 Task: Calculate mortgage payments for a home in Dover, New Hampshire, with a 15-year fixed-rate mortgage.
Action: Mouse moved to (951, 205)
Screenshot: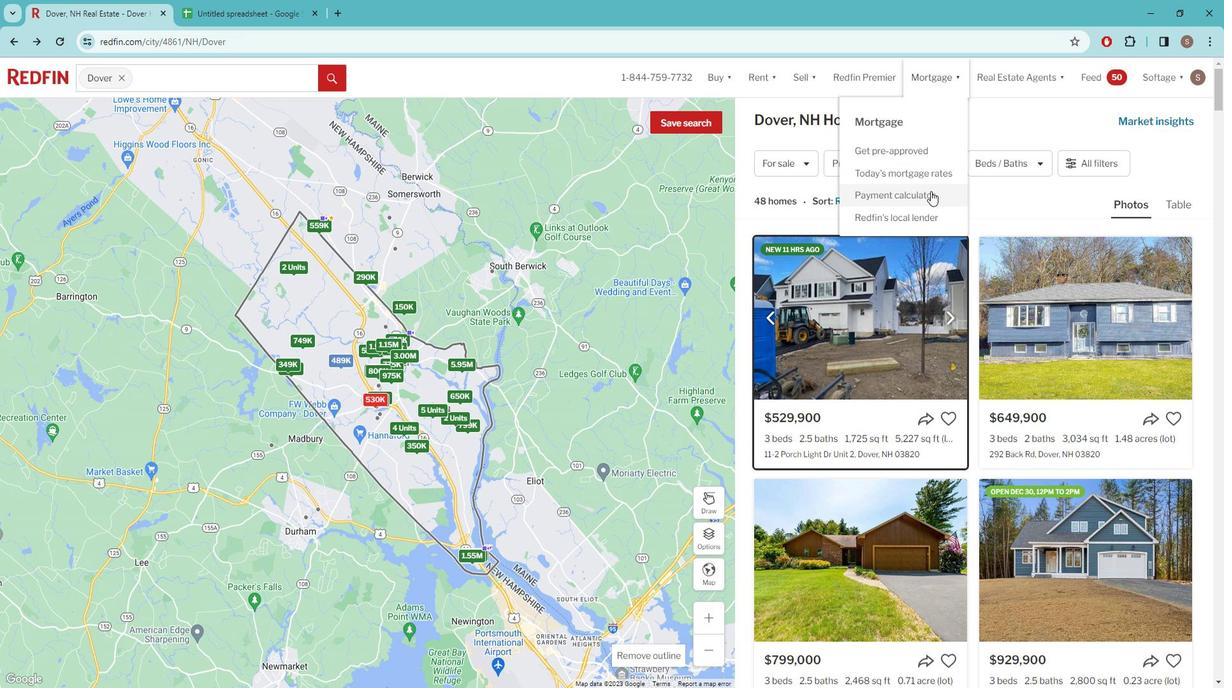 
Action: Mouse pressed left at (951, 205)
Screenshot: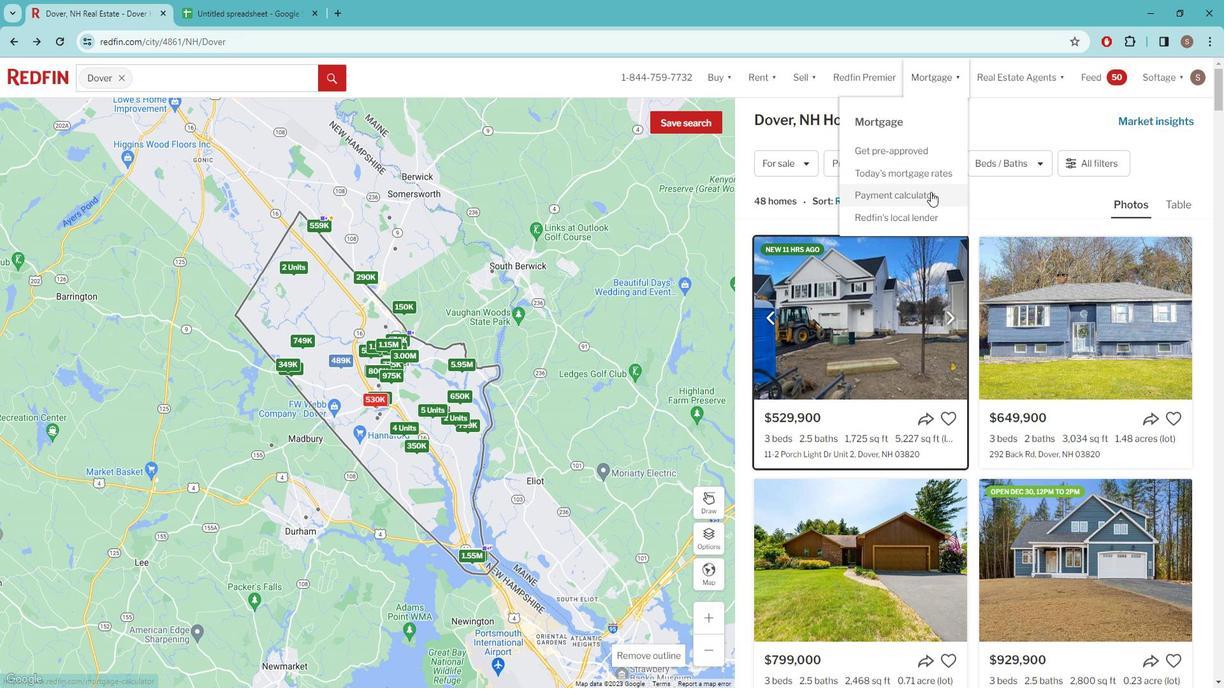 
Action: Mouse moved to (383, 488)
Screenshot: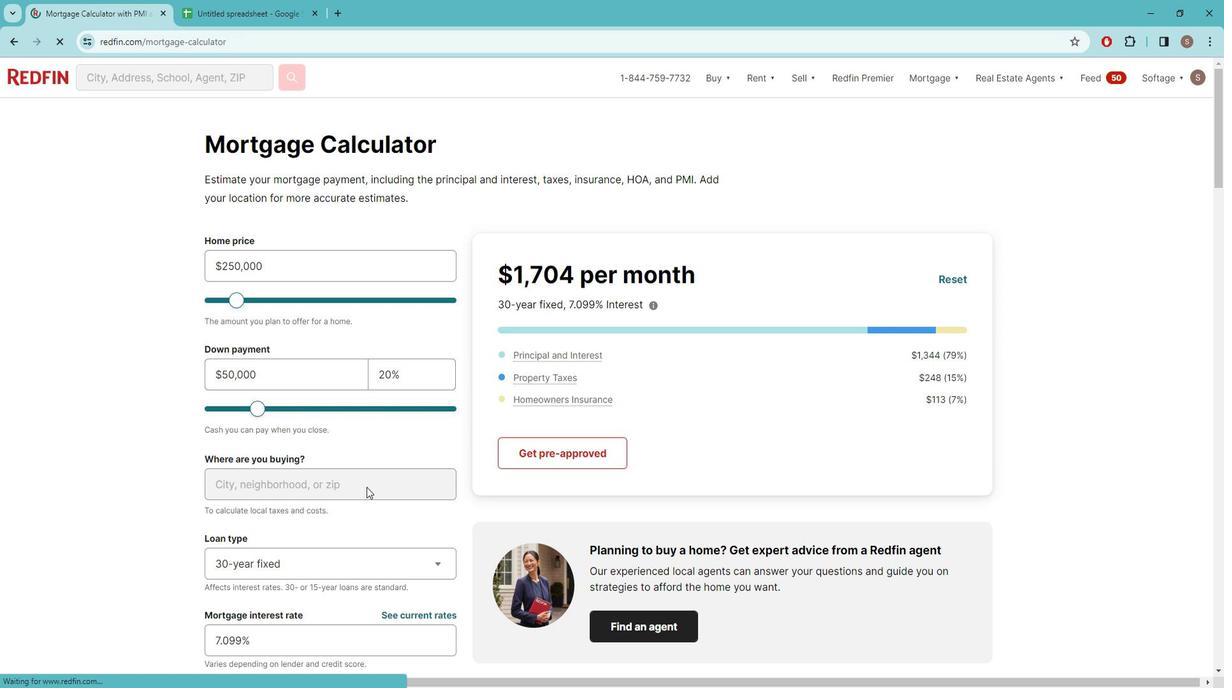 
Action: Mouse pressed left at (383, 488)
Screenshot: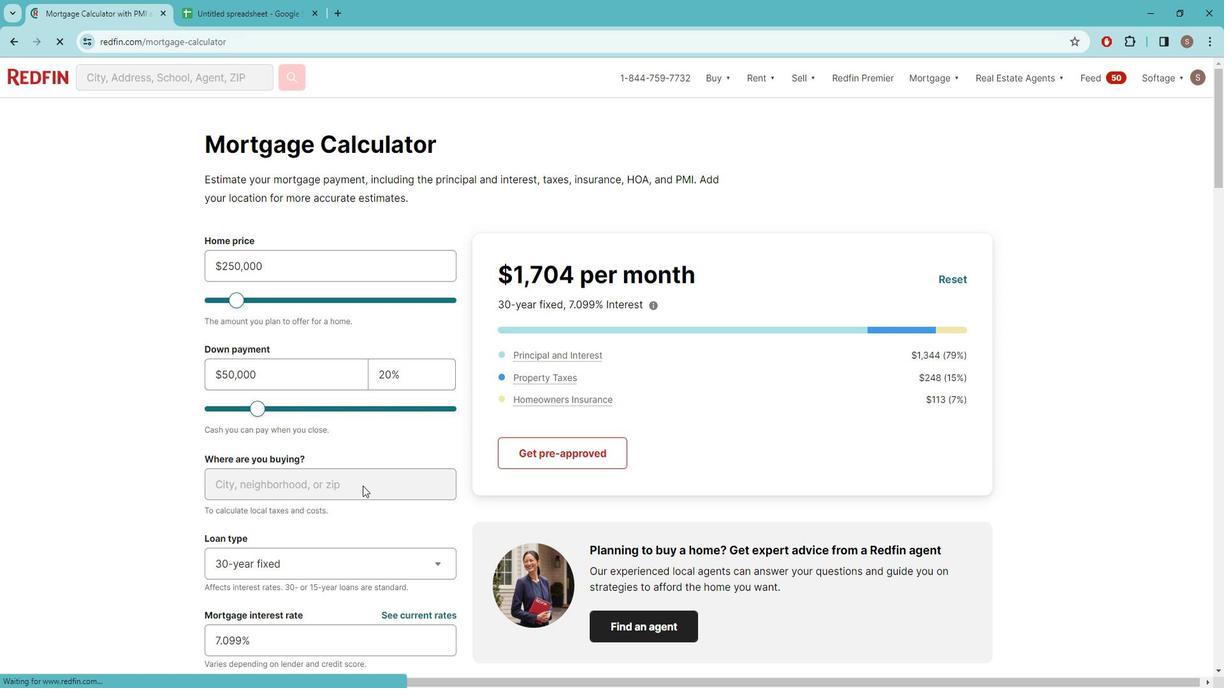 
Action: Mouse moved to (355, 479)
Screenshot: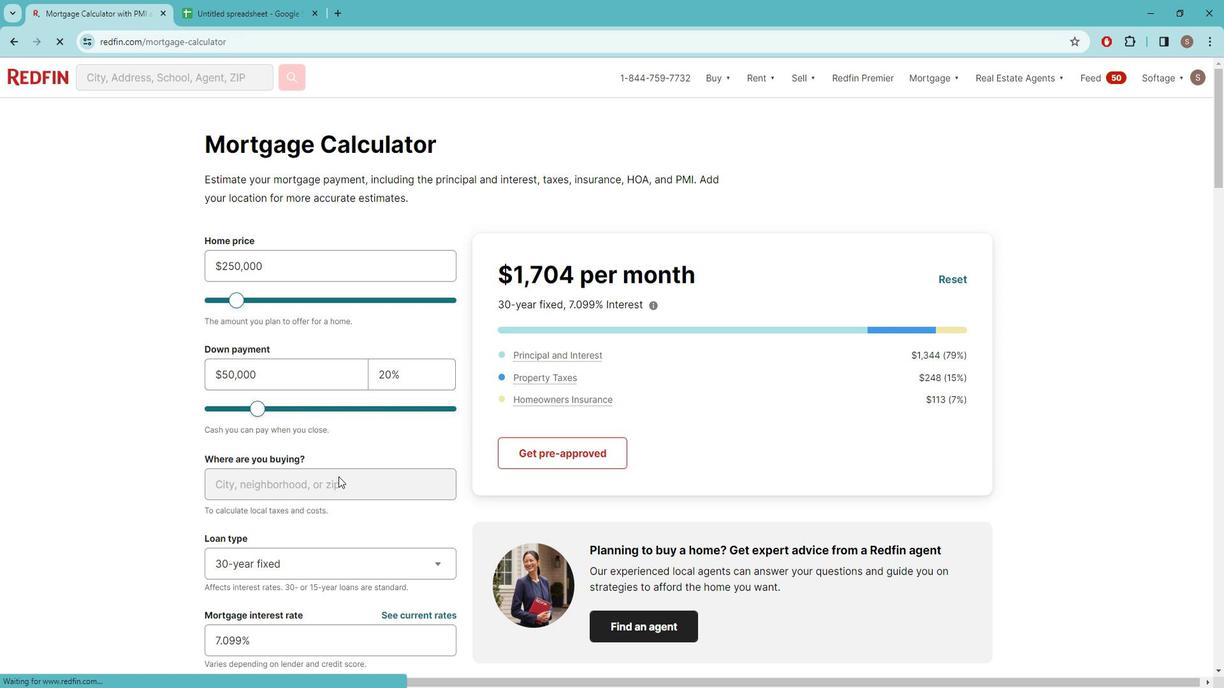 
Action: Mouse pressed left at (355, 479)
Screenshot: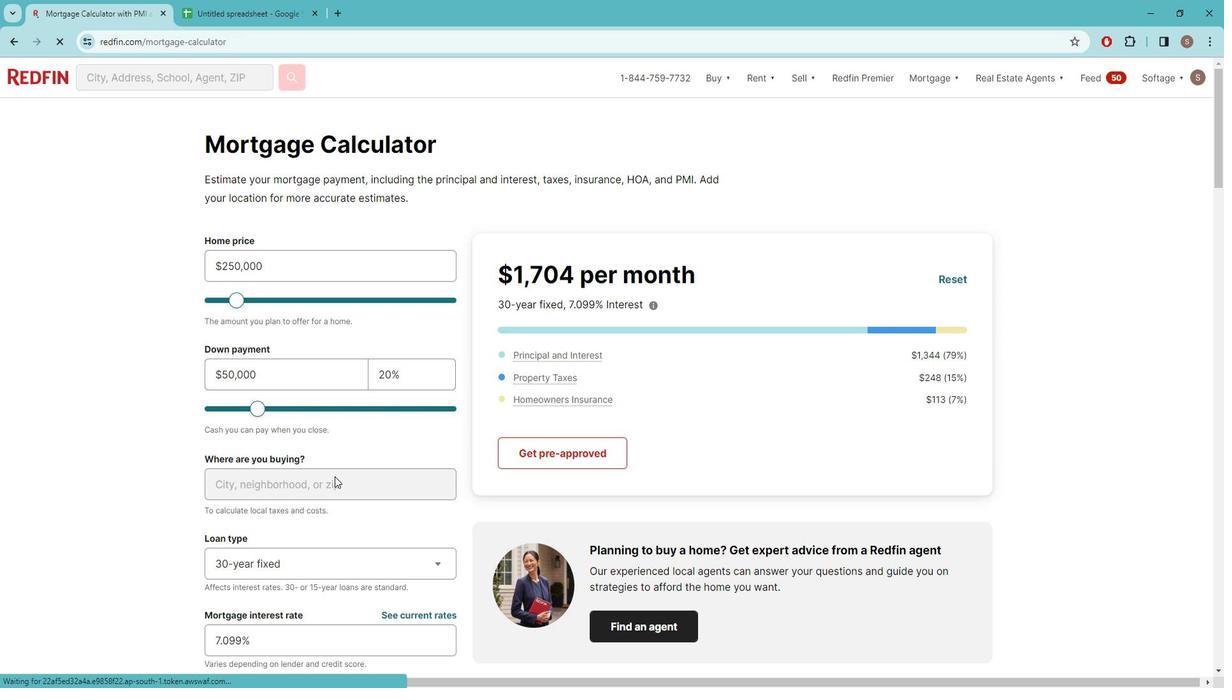 
Action: Mouse moved to (337, 486)
Screenshot: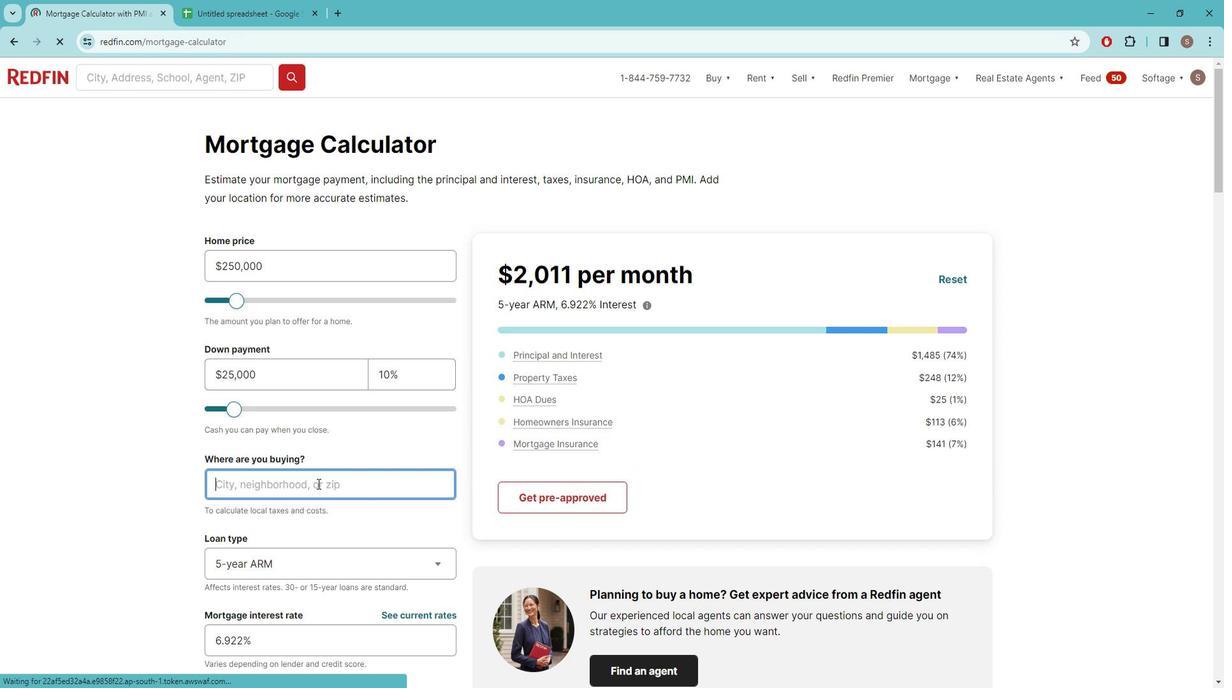 
Action: Mouse pressed left at (337, 486)
Screenshot: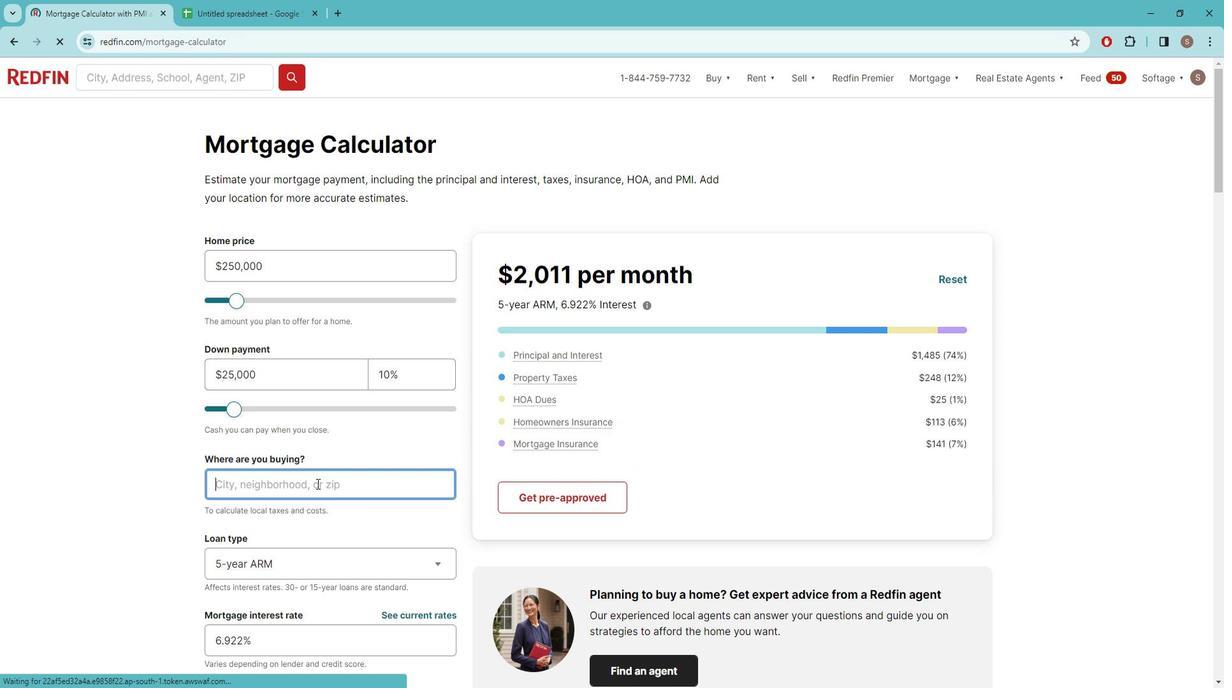 
Action: Mouse moved to (340, 484)
Screenshot: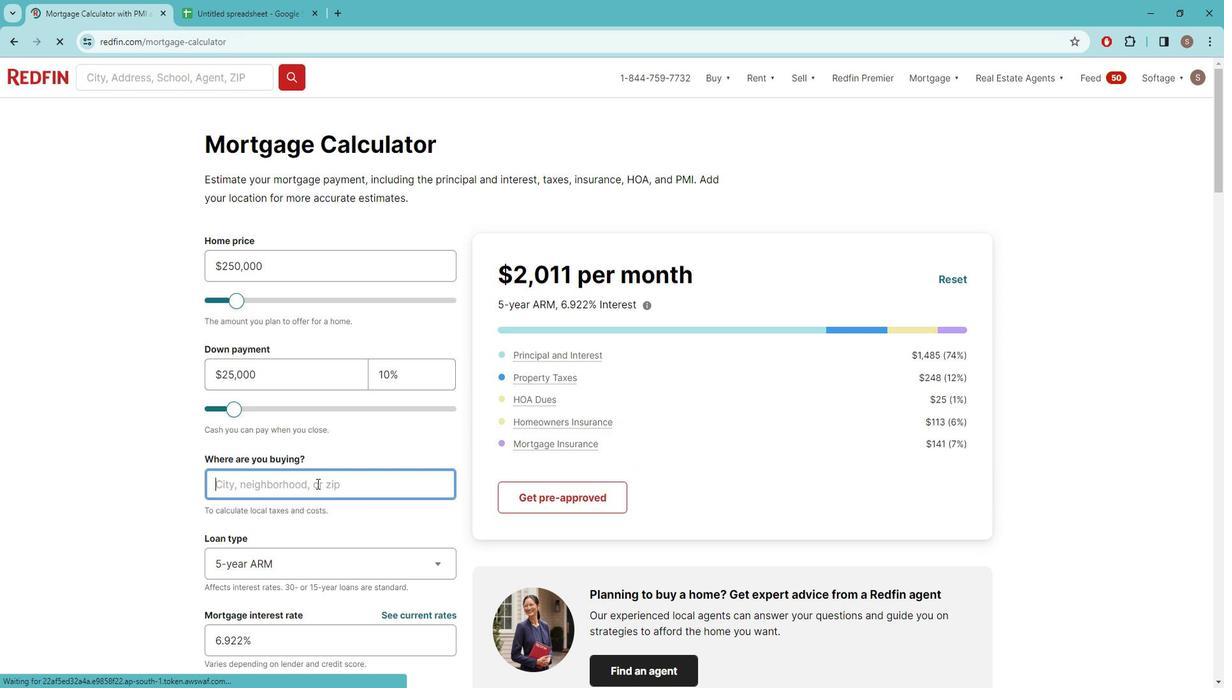 
Action: Key pressed d<Key.caps_lock>OVER<Key.backspace><Key.backspace><Key.backspace><Key.backspace><Key.backspace>
Screenshot: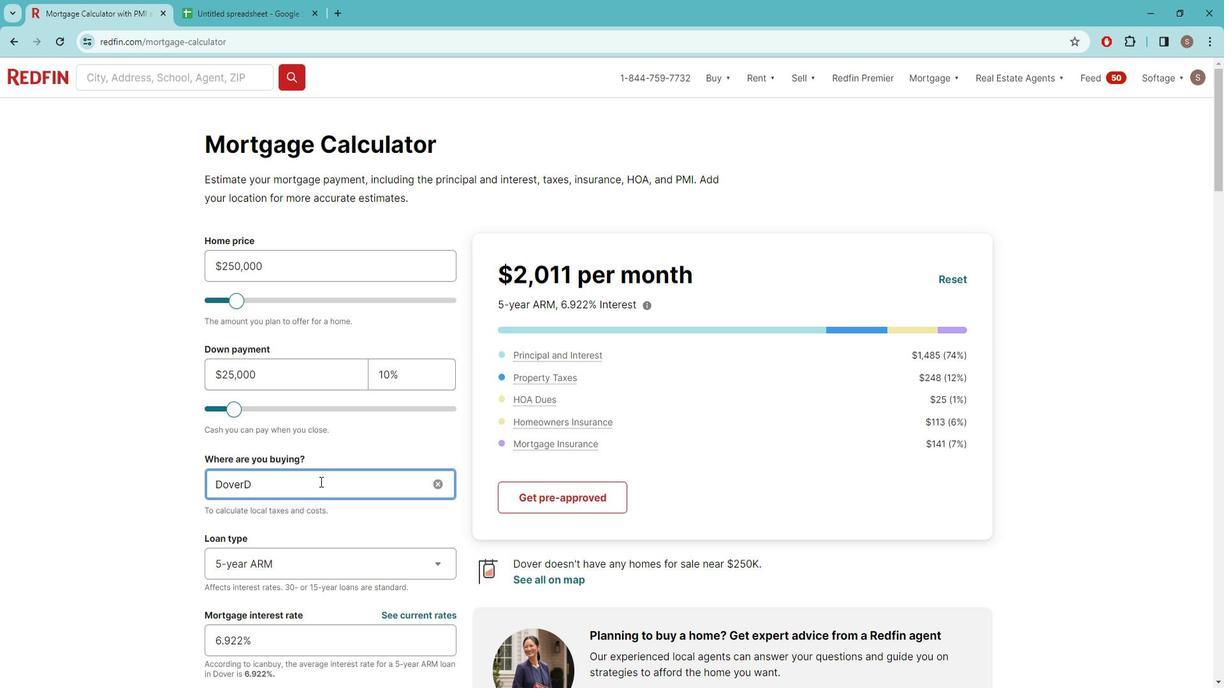 
Action: Mouse moved to (321, 587)
Screenshot: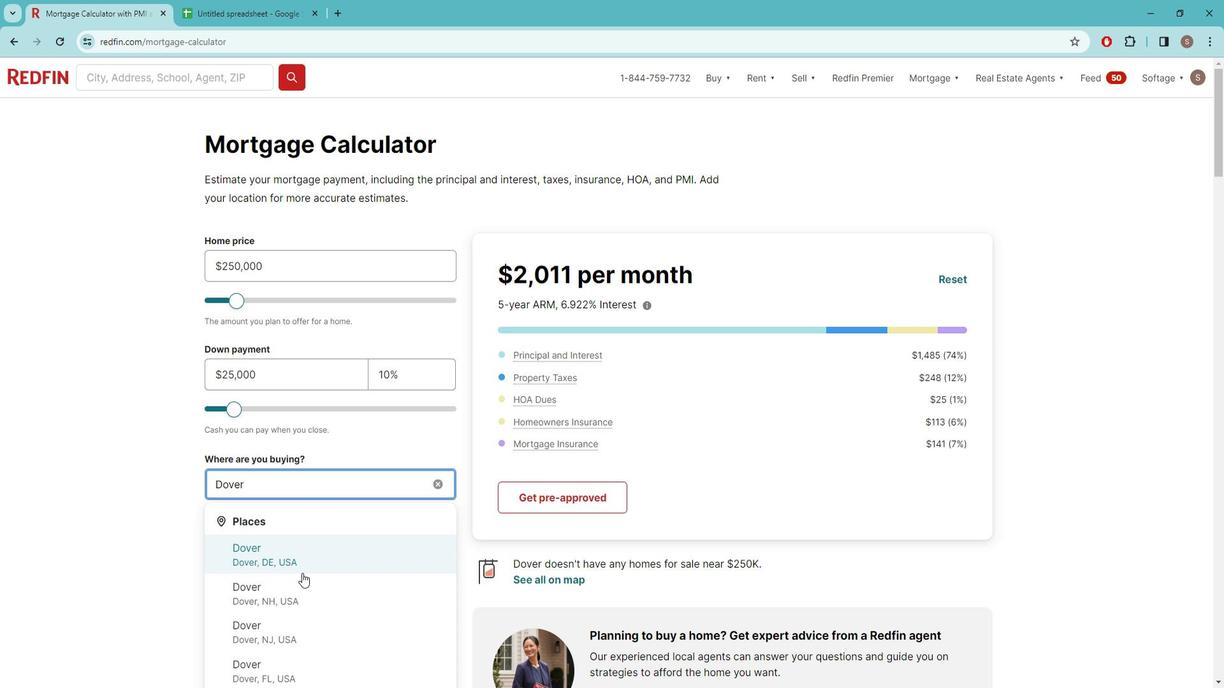 
Action: Mouse pressed left at (321, 587)
Screenshot: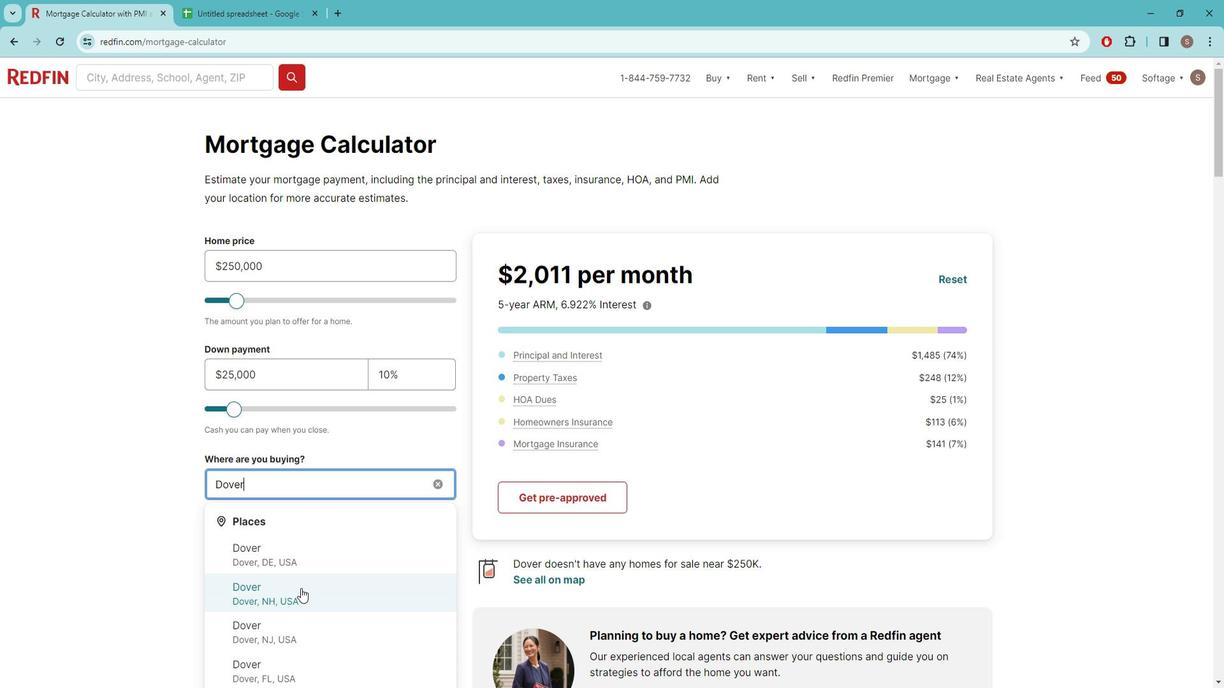 
Action: Mouse moved to (352, 528)
Screenshot: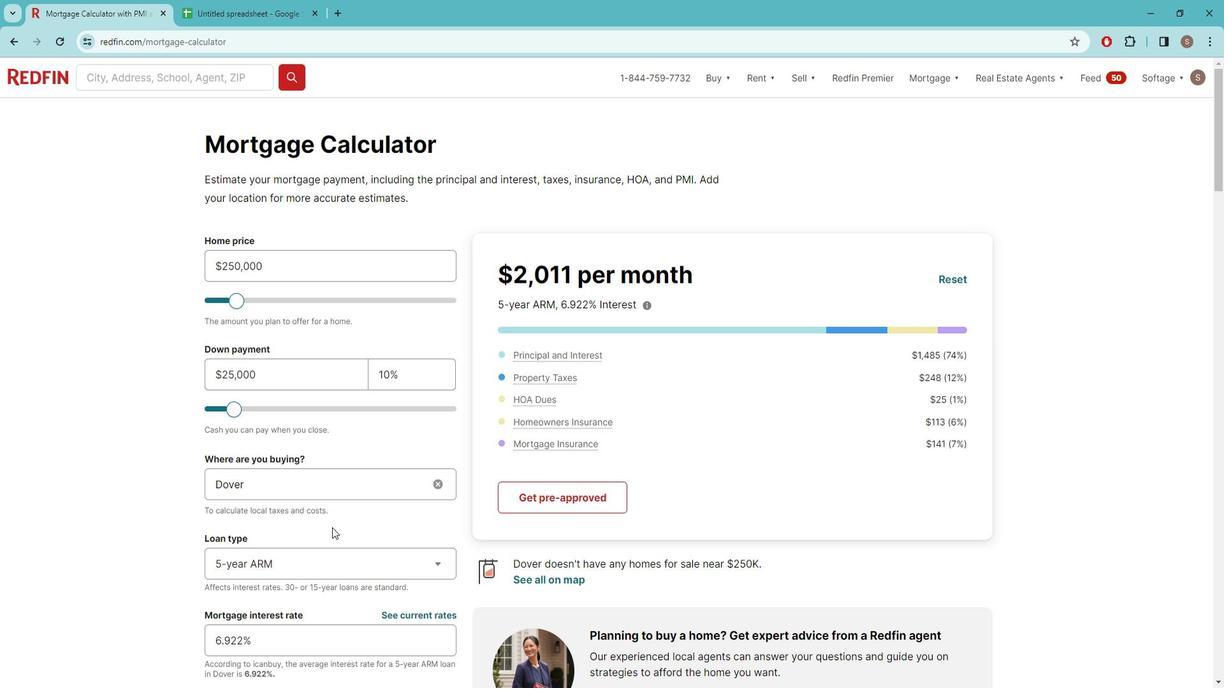 
Action: Mouse scrolled (352, 527) with delta (0, 0)
Screenshot: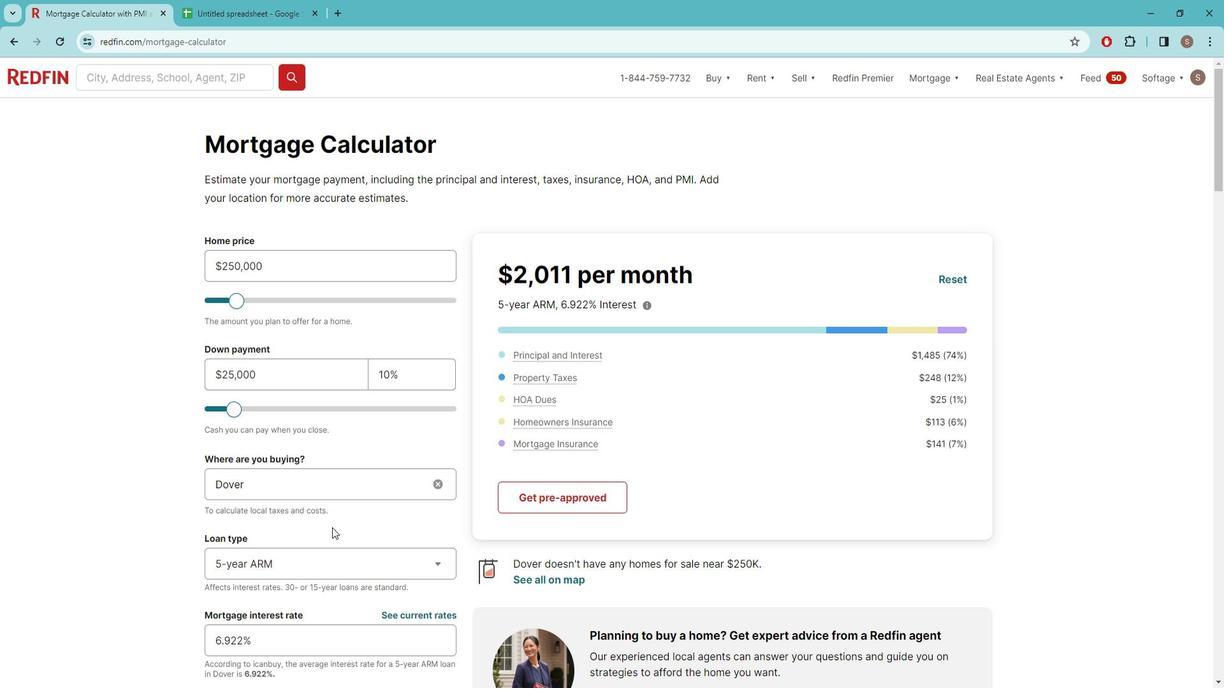 
Action: Mouse moved to (360, 504)
Screenshot: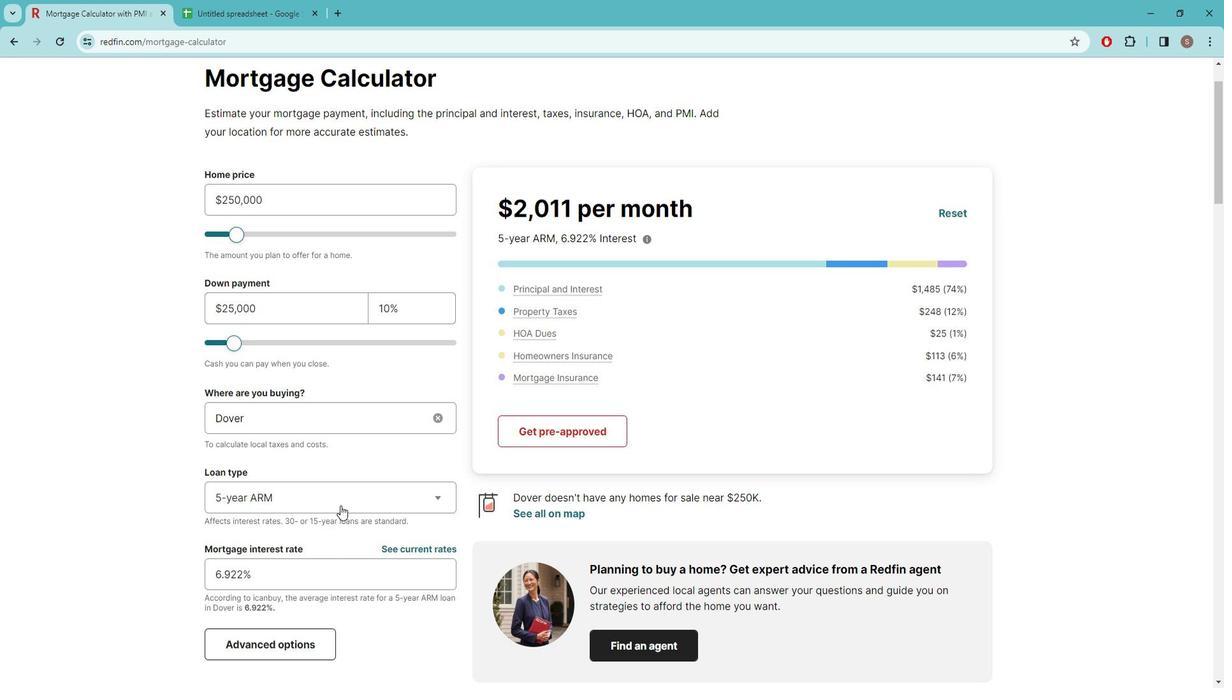 
Action: Mouse pressed left at (360, 504)
Screenshot: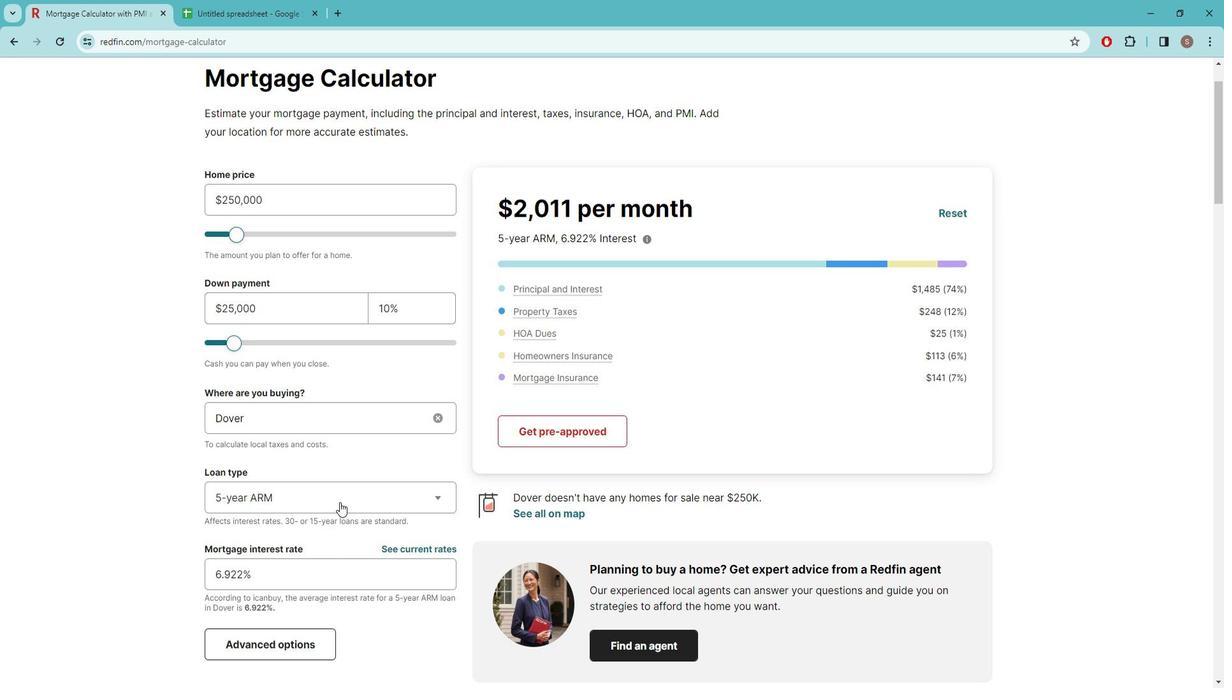 
Action: Mouse moved to (347, 541)
Screenshot: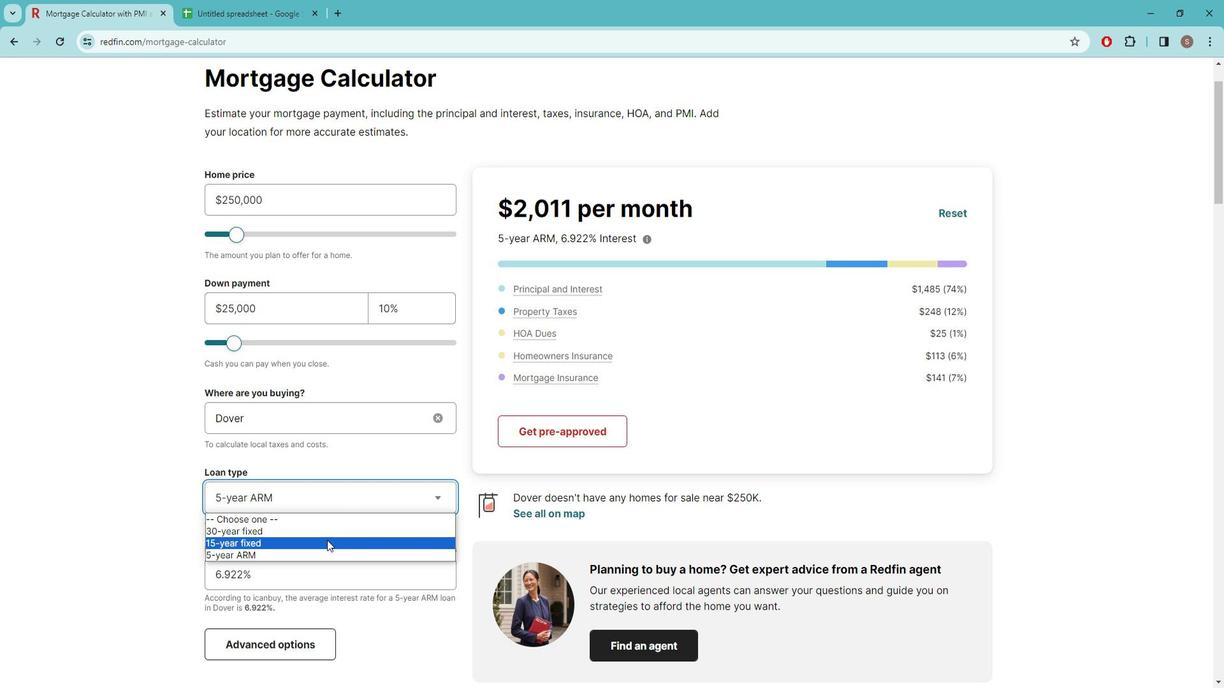 
Action: Mouse pressed left at (347, 541)
Screenshot: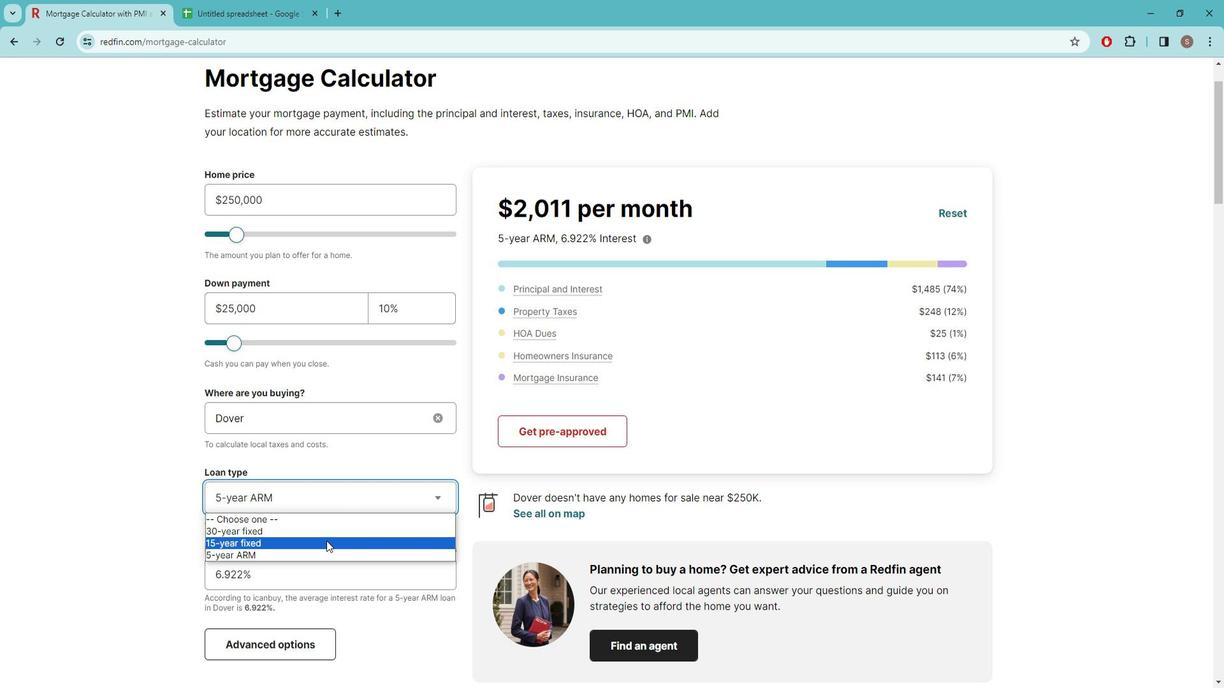 
Action: Mouse moved to (280, 632)
Screenshot: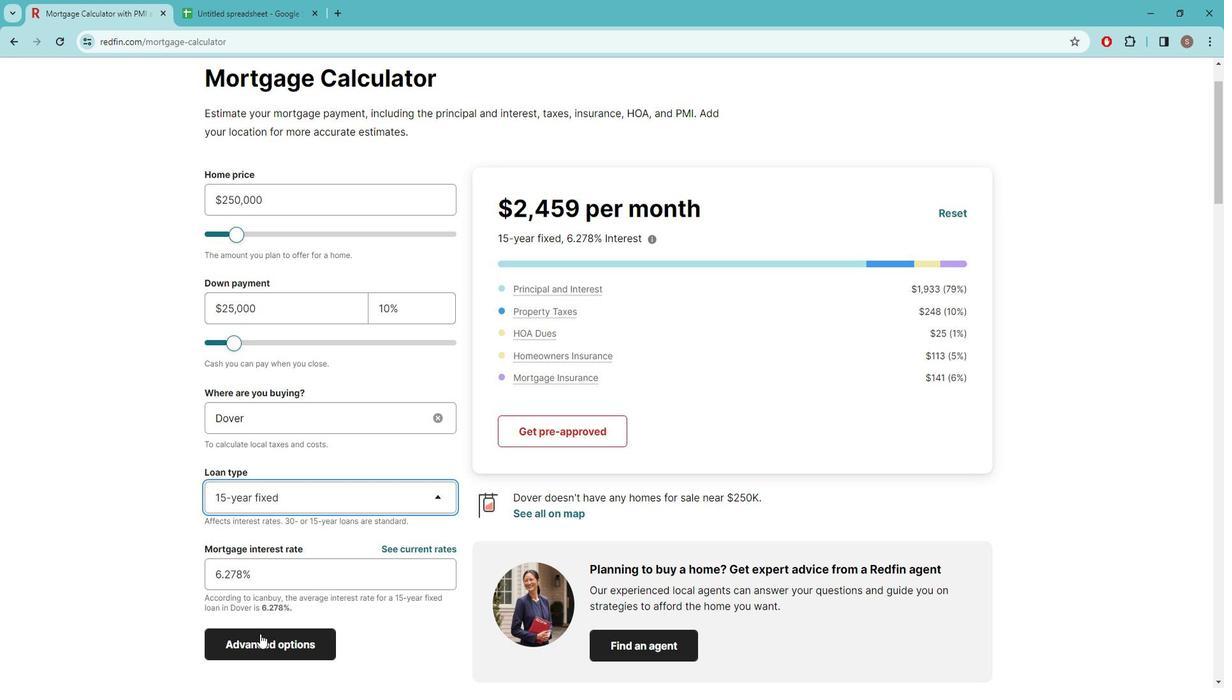 
Action: Mouse pressed left at (280, 632)
Screenshot: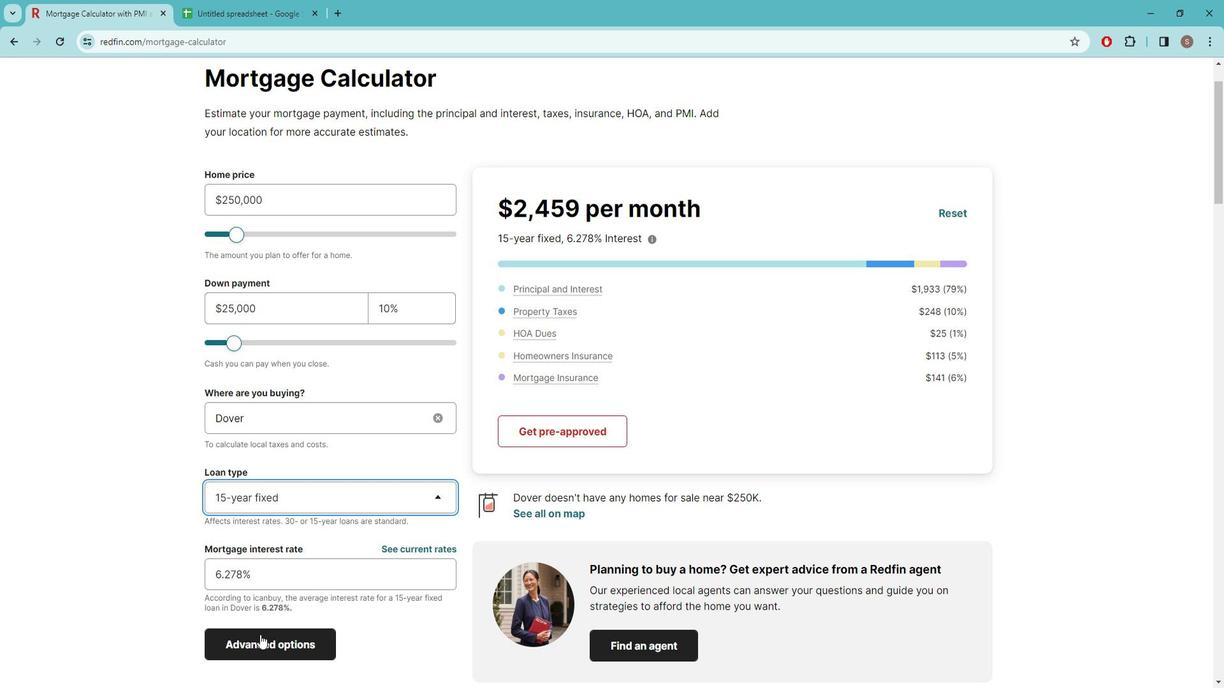 
Action: Mouse moved to (827, 500)
Screenshot: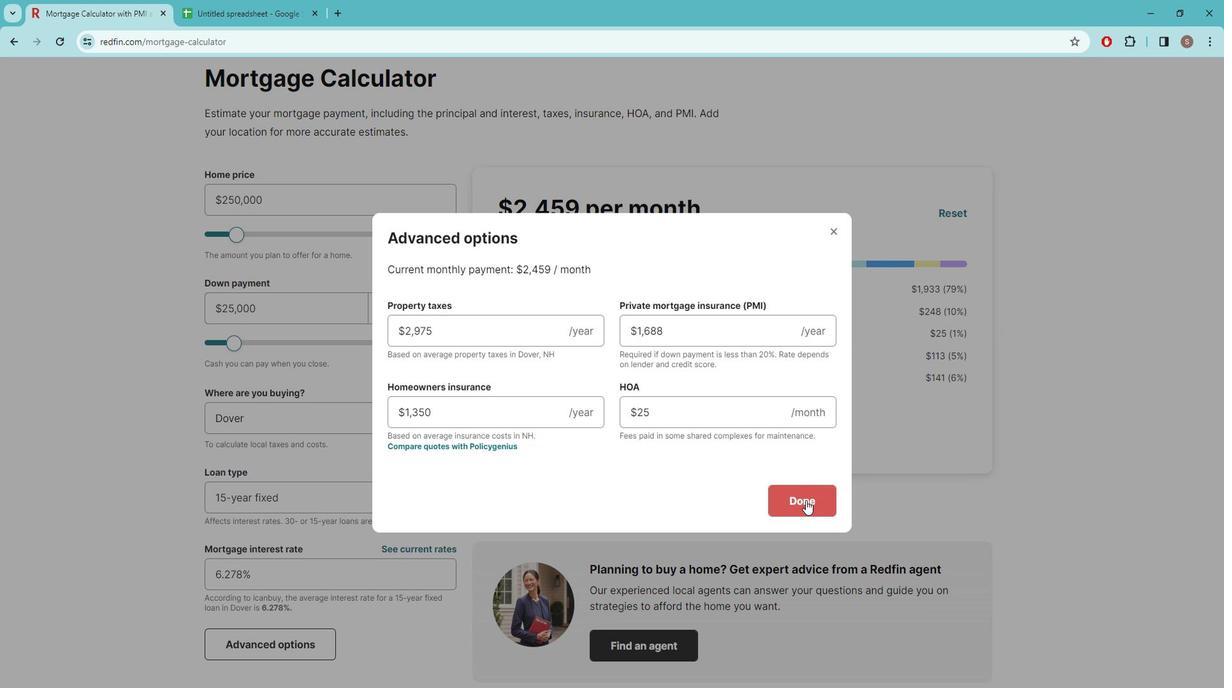 
Action: Mouse pressed left at (827, 500)
Screenshot: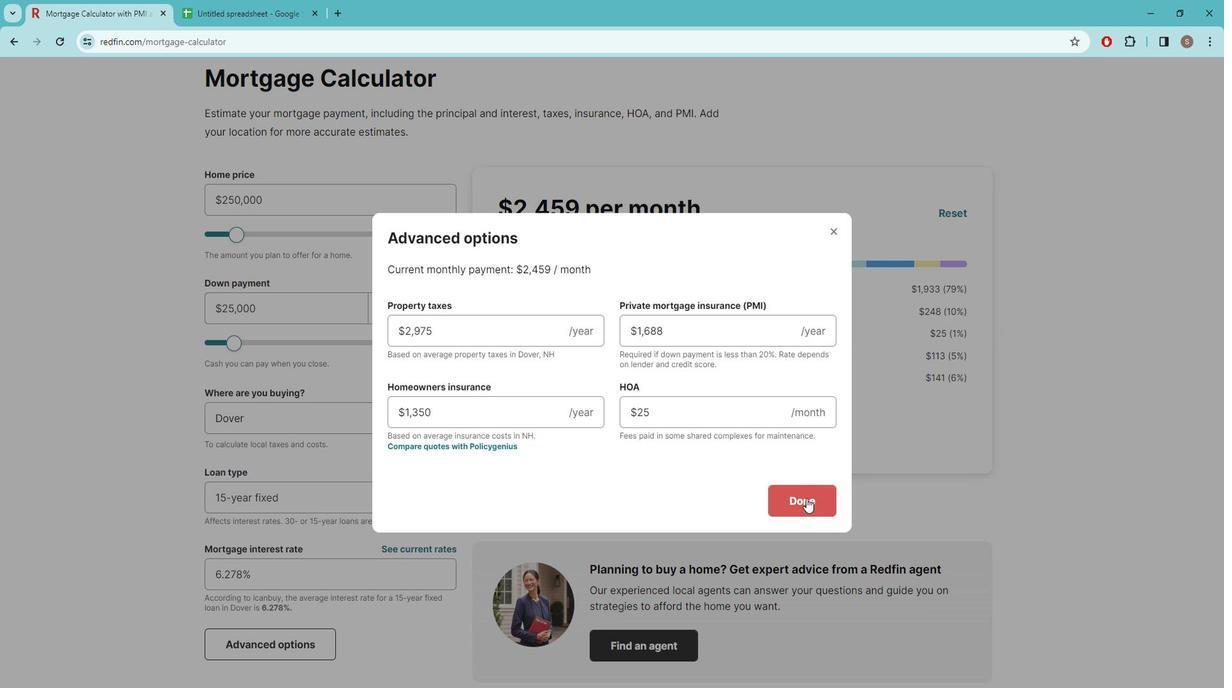 
Action: Mouse moved to (834, 518)
Screenshot: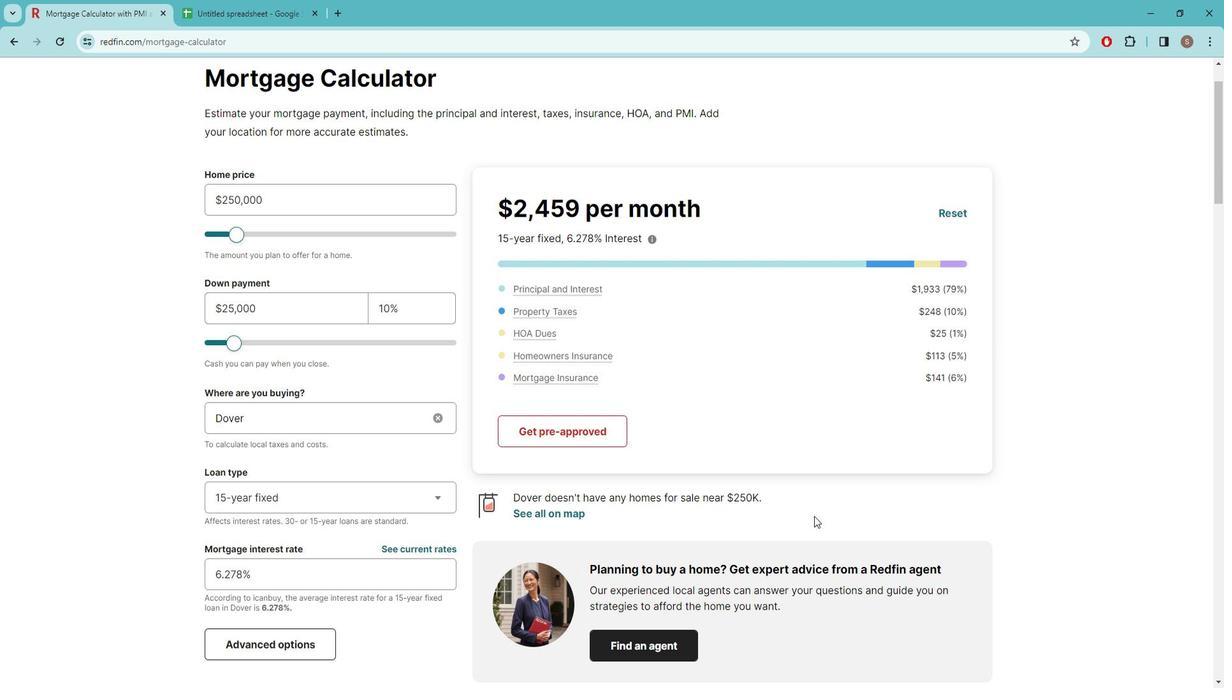 
